 Task: Find flights for 4 adults from Miami to Cancun on September 22, 2023.
Action: Mouse moved to (516, 539)
Screenshot: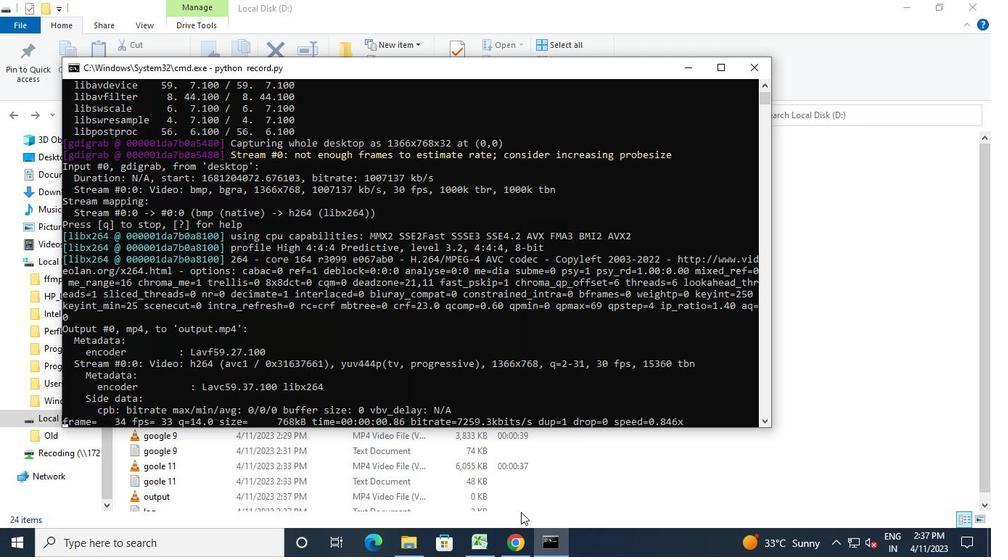 
Action: Mouse pressed left at (516, 539)
Screenshot: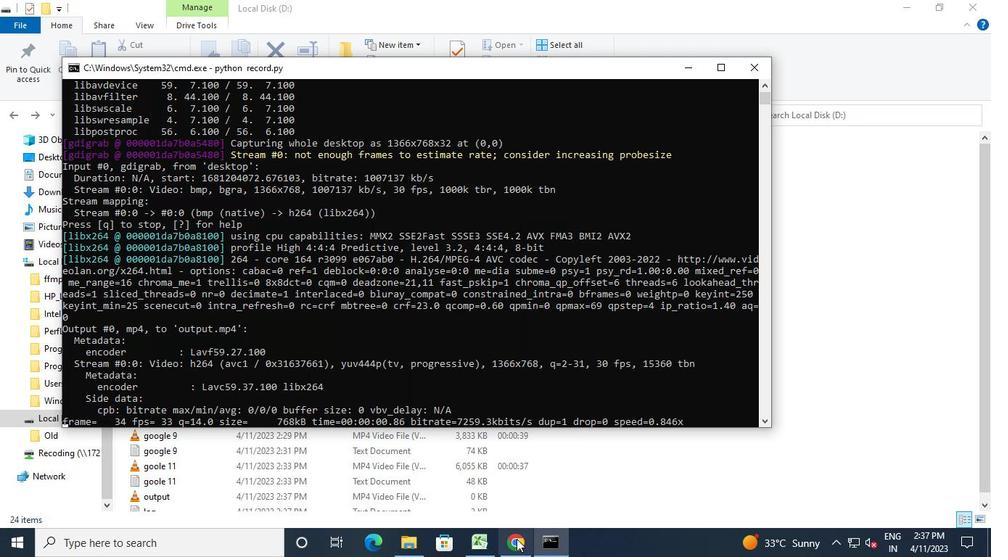 
Action: Mouse moved to (40, 317)
Screenshot: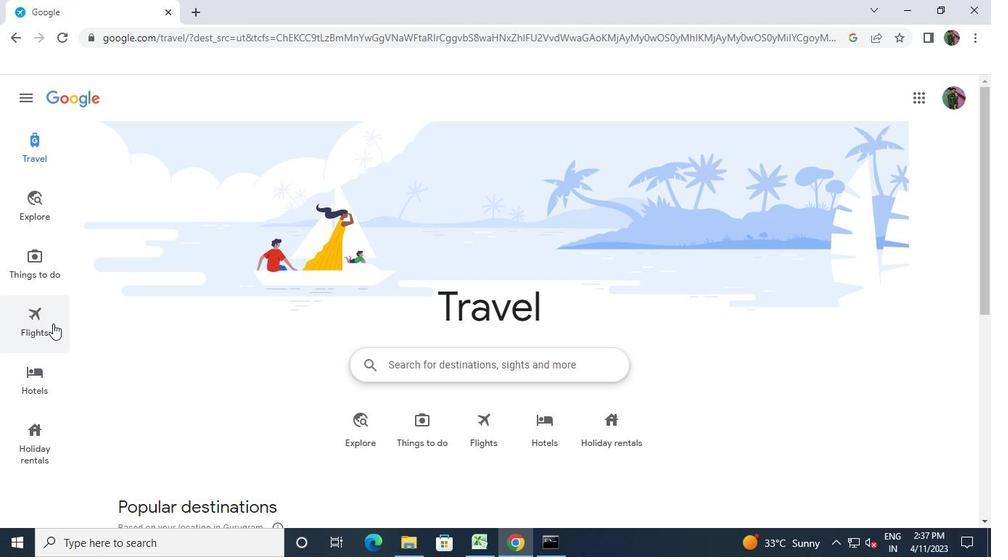 
Action: Mouse pressed left at (40, 317)
Screenshot: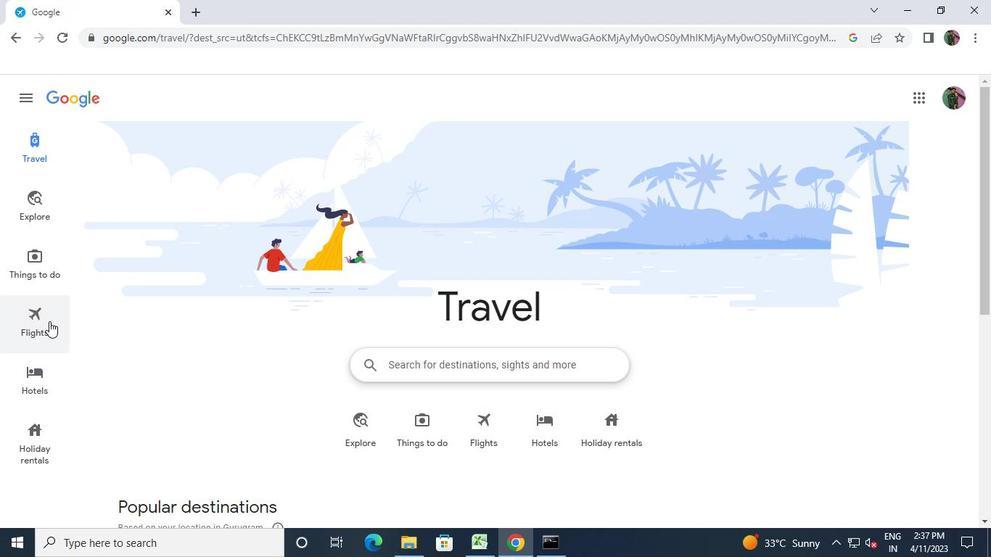 
Action: Mouse moved to (251, 155)
Screenshot: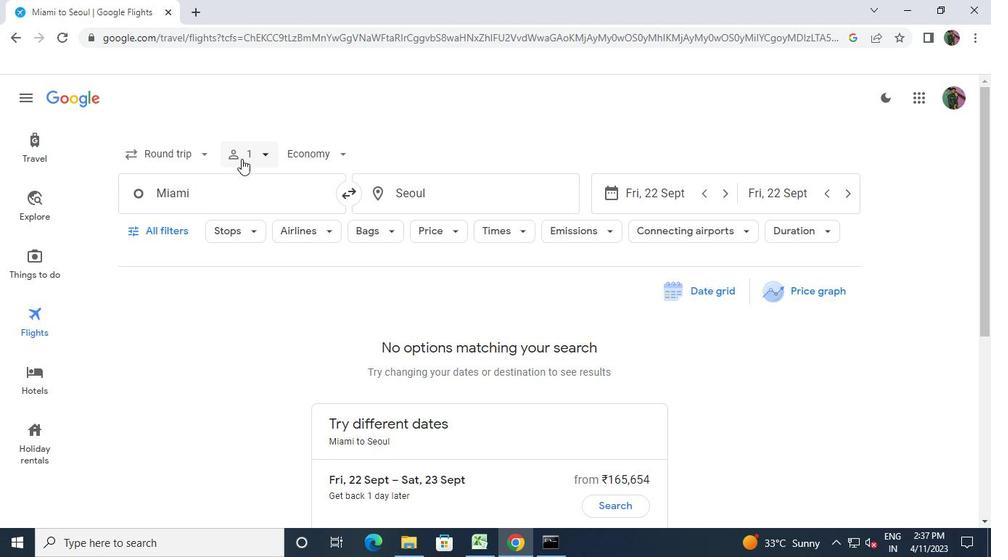 
Action: Mouse pressed left at (251, 155)
Screenshot: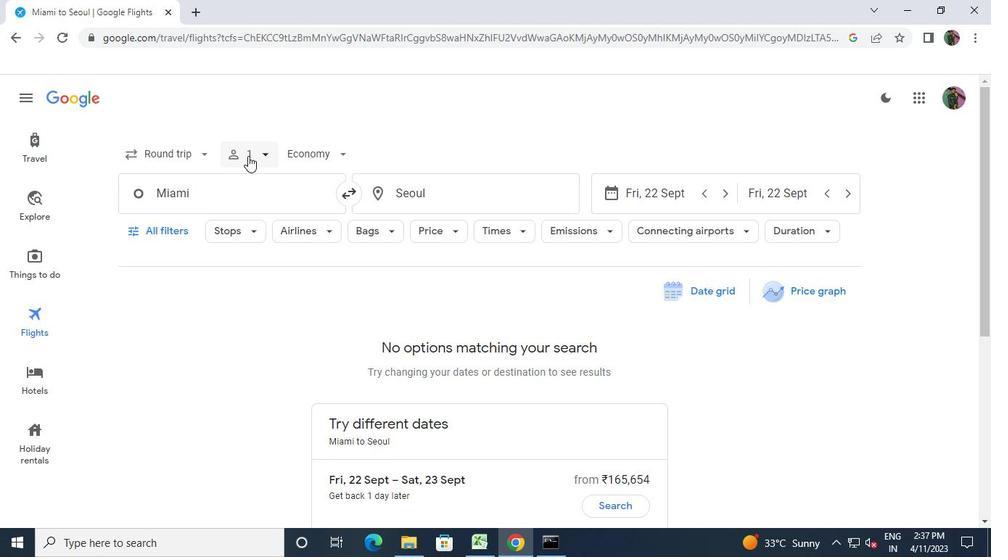 
Action: Mouse moved to (367, 195)
Screenshot: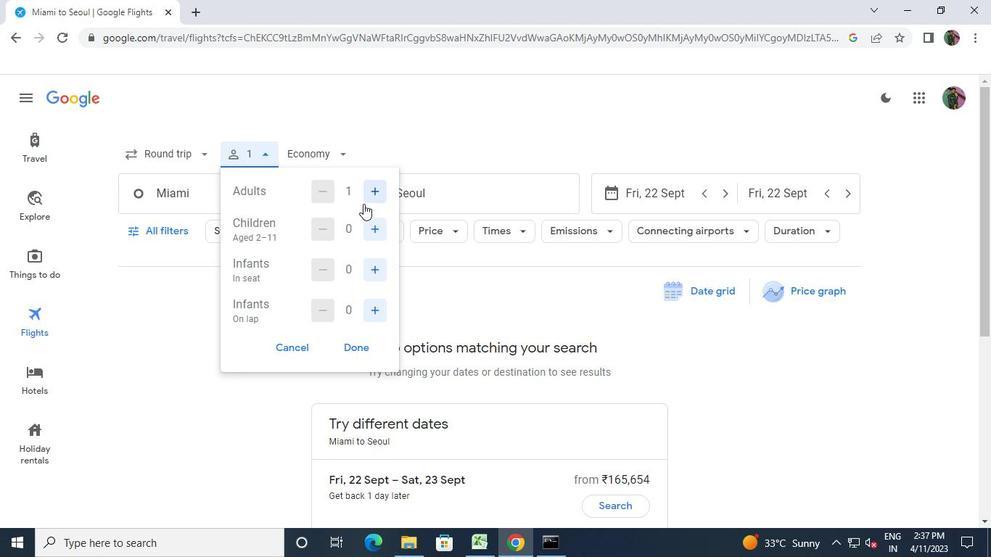 
Action: Mouse pressed left at (367, 195)
Screenshot: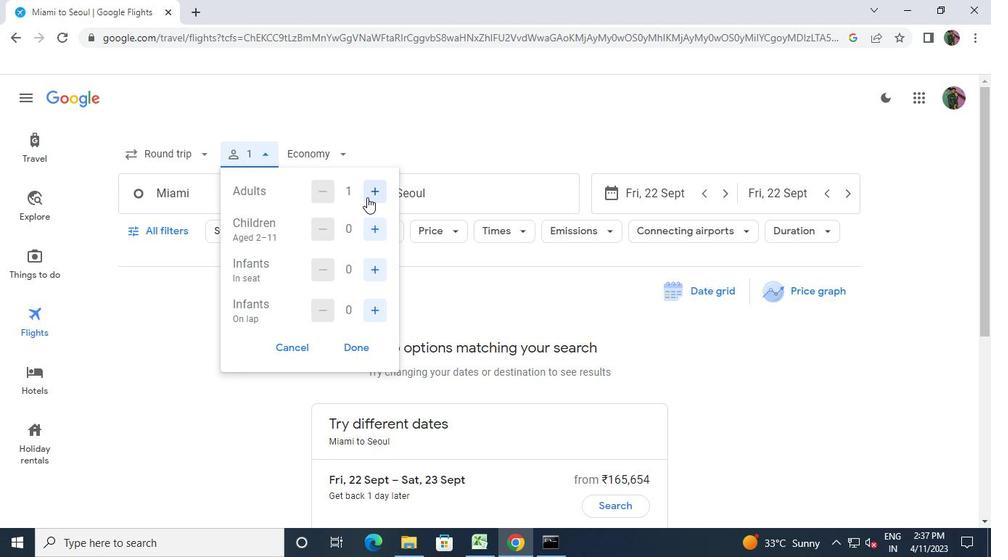 
Action: Mouse pressed left at (367, 195)
Screenshot: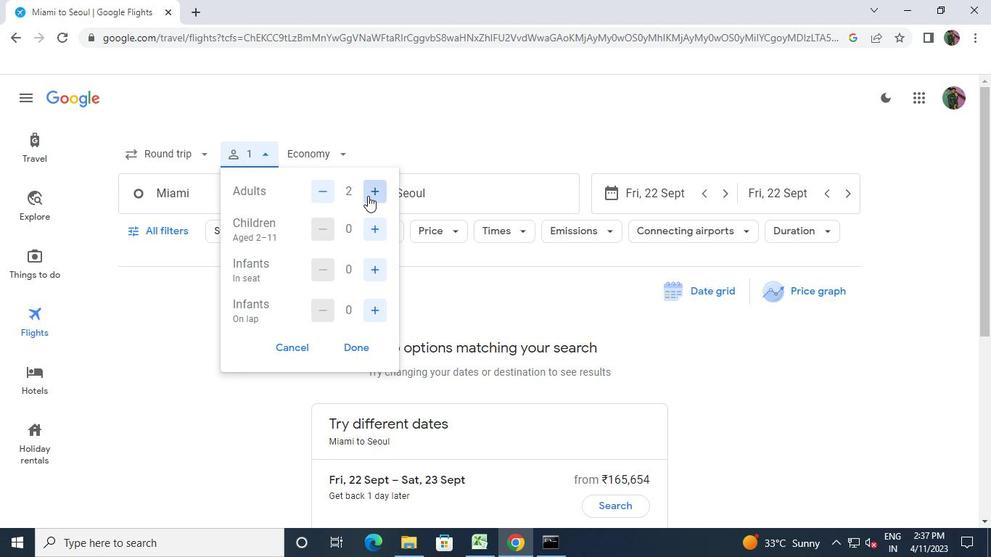 
Action: Mouse pressed left at (367, 195)
Screenshot: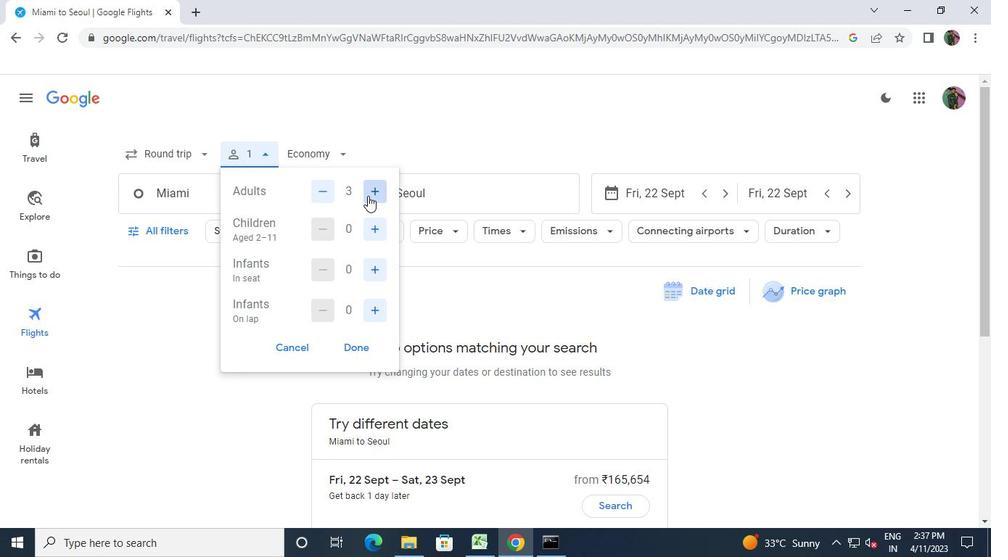 
Action: Mouse moved to (353, 343)
Screenshot: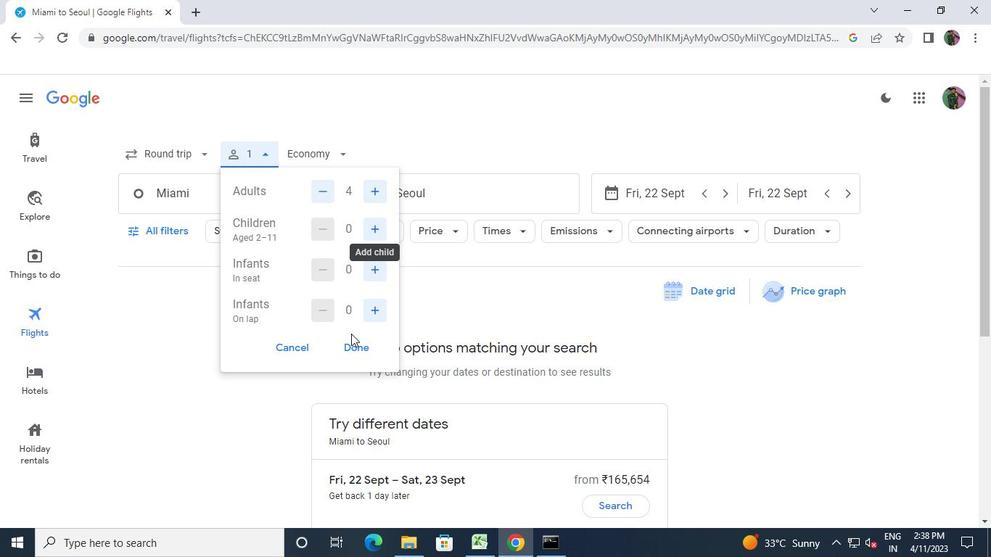 
Action: Mouse pressed left at (353, 343)
Screenshot: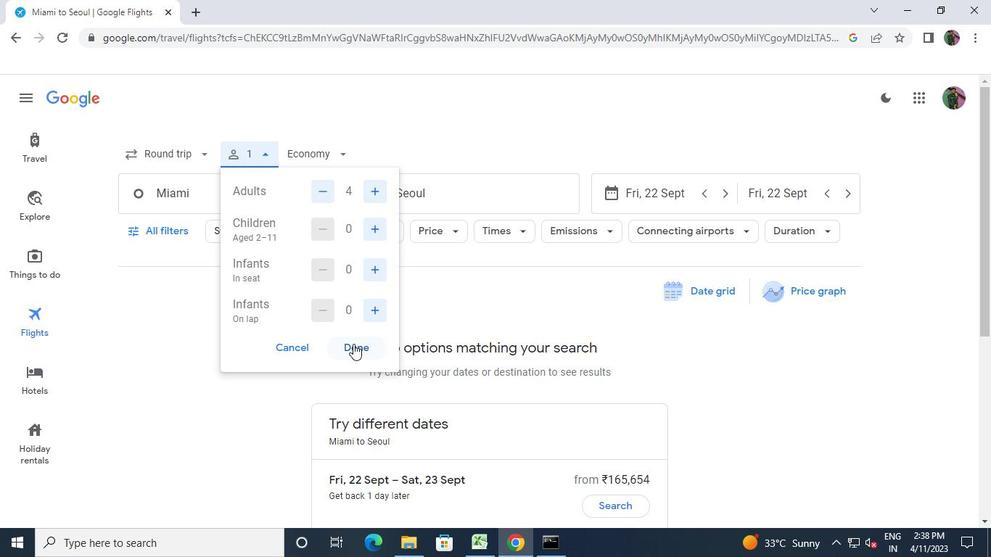 
Action: Mouse moved to (611, 195)
Screenshot: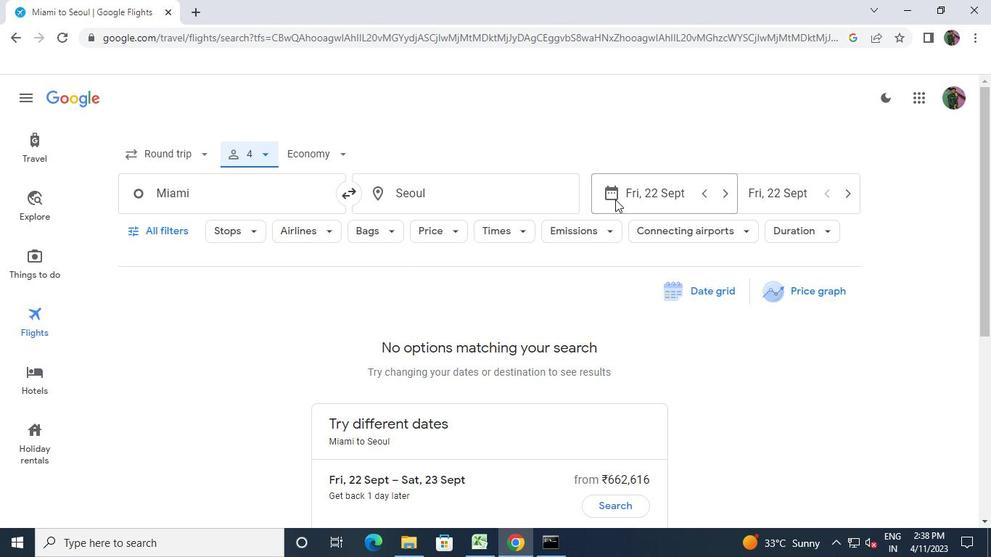 
Action: Mouse pressed left at (611, 195)
Screenshot: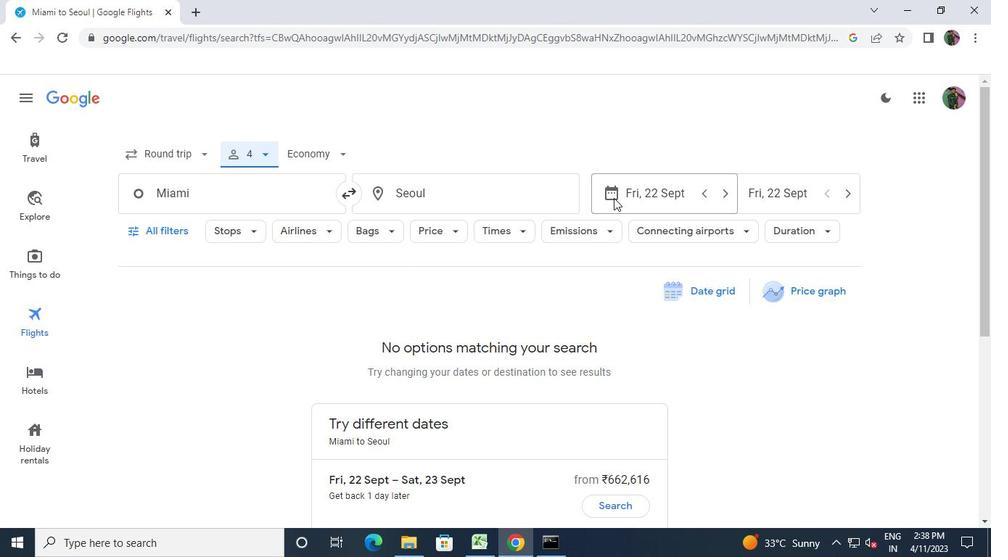 
Action: Mouse moved to (515, 366)
Screenshot: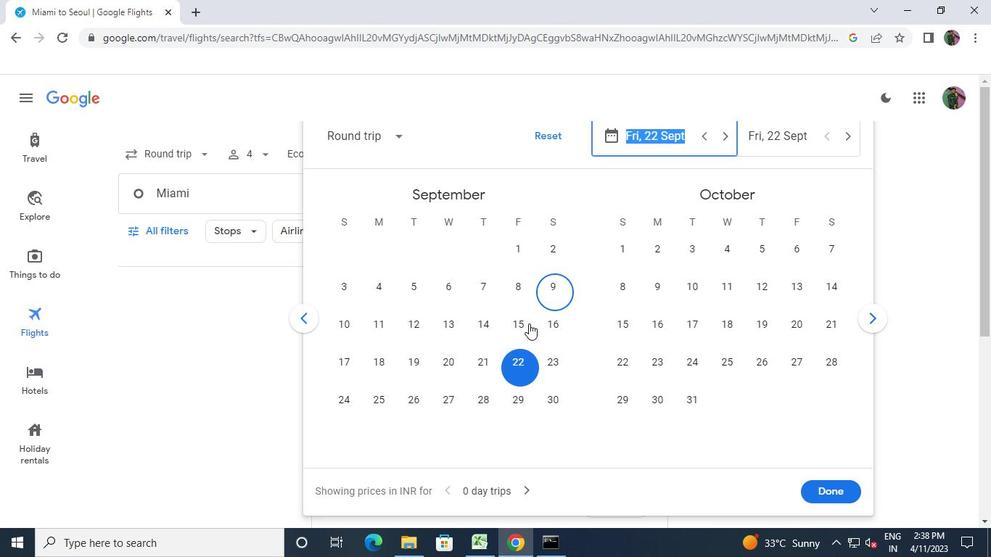 
Action: Mouse pressed left at (515, 366)
Screenshot: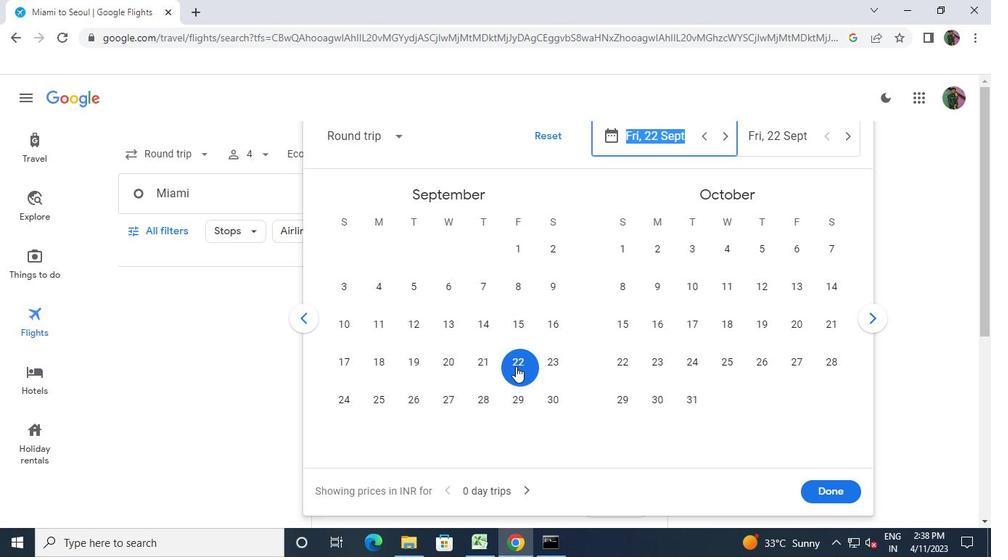 
Action: Mouse moved to (846, 496)
Screenshot: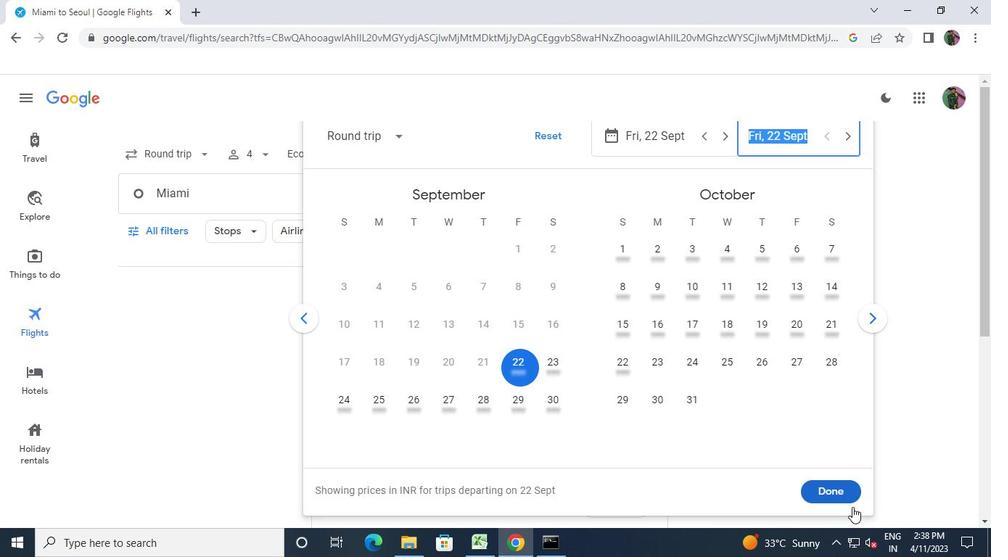 
Action: Mouse pressed left at (846, 496)
Screenshot: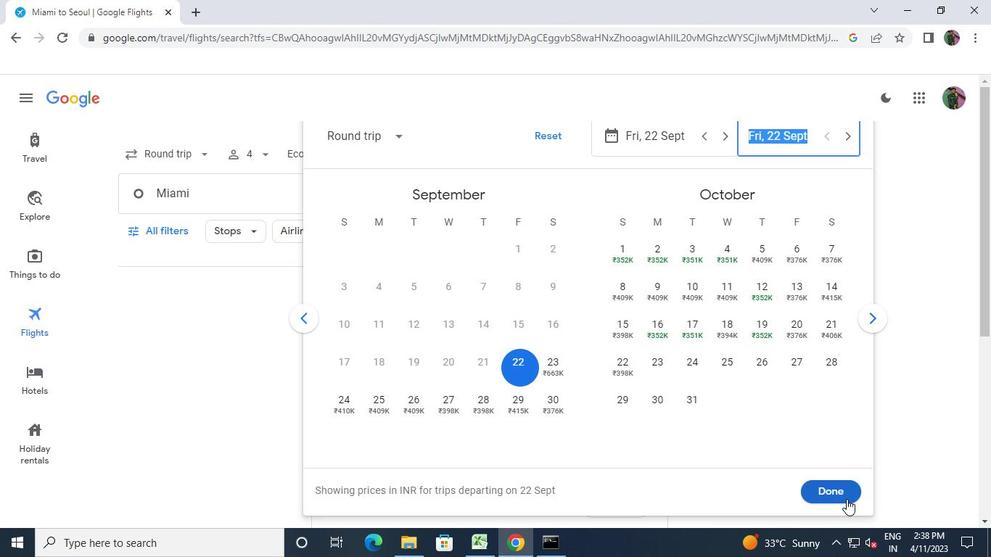 
Action: Mouse moved to (205, 199)
Screenshot: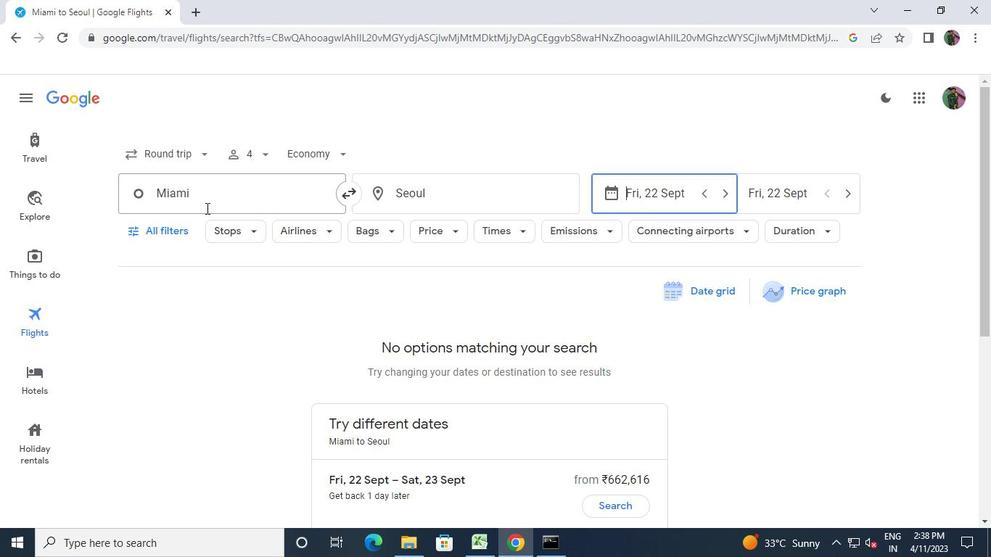 
Action: Mouse pressed left at (205, 199)
Screenshot: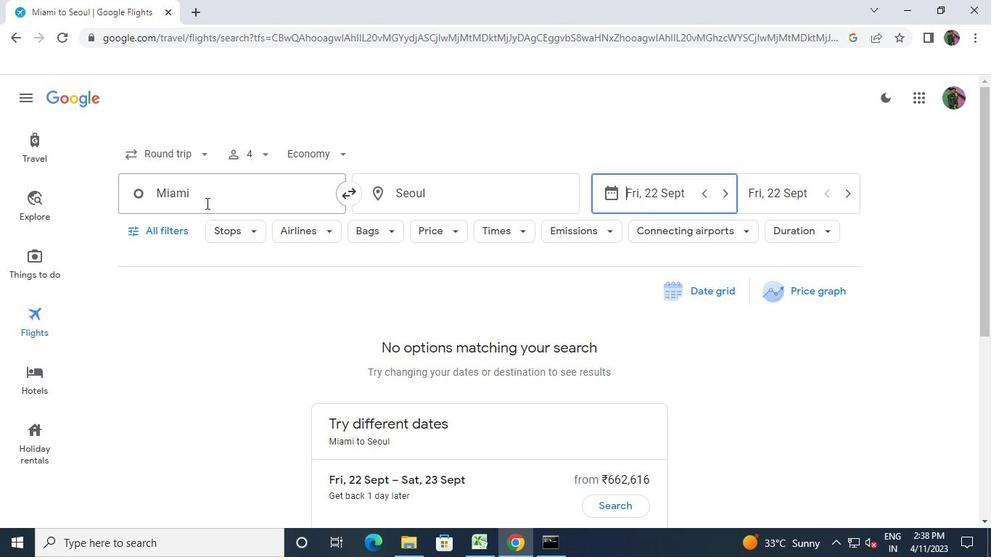 
Action: Keyboard m
Screenshot: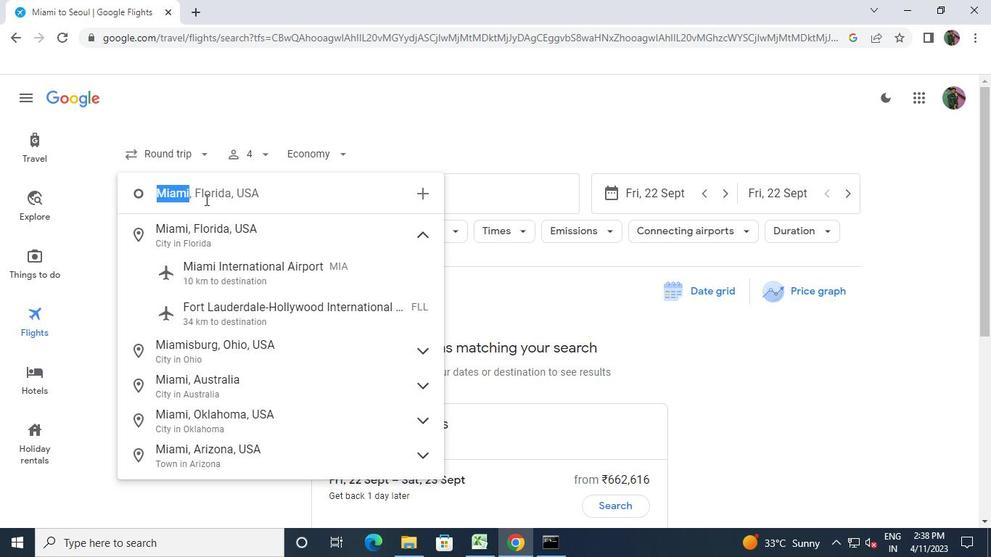 
Action: Keyboard a
Screenshot: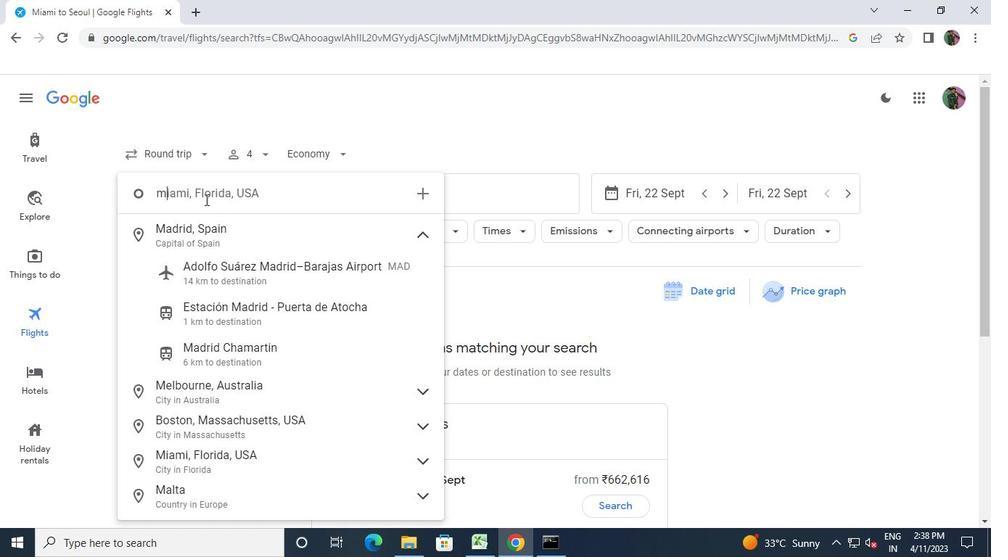 
Action: Keyboard i
Screenshot: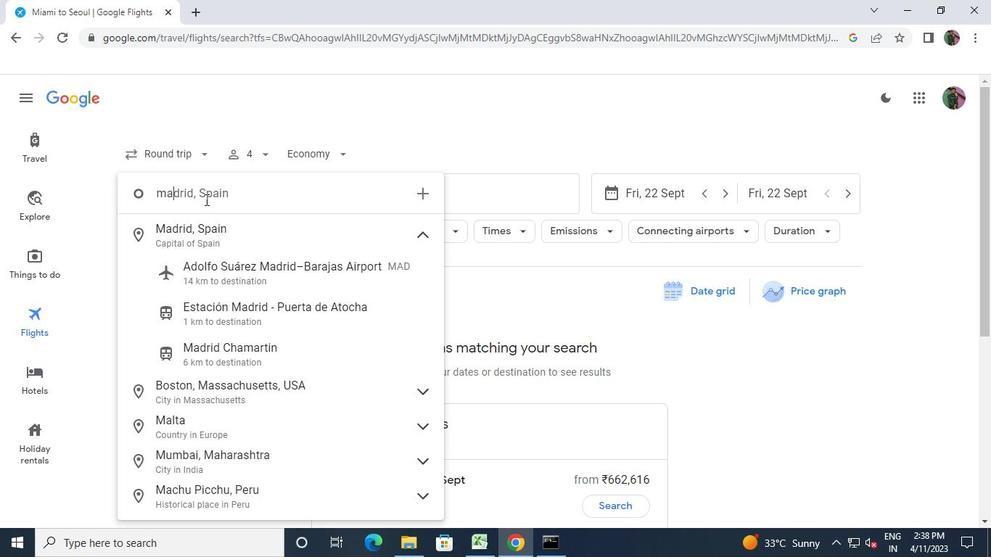 
Action: Keyboard m
Screenshot: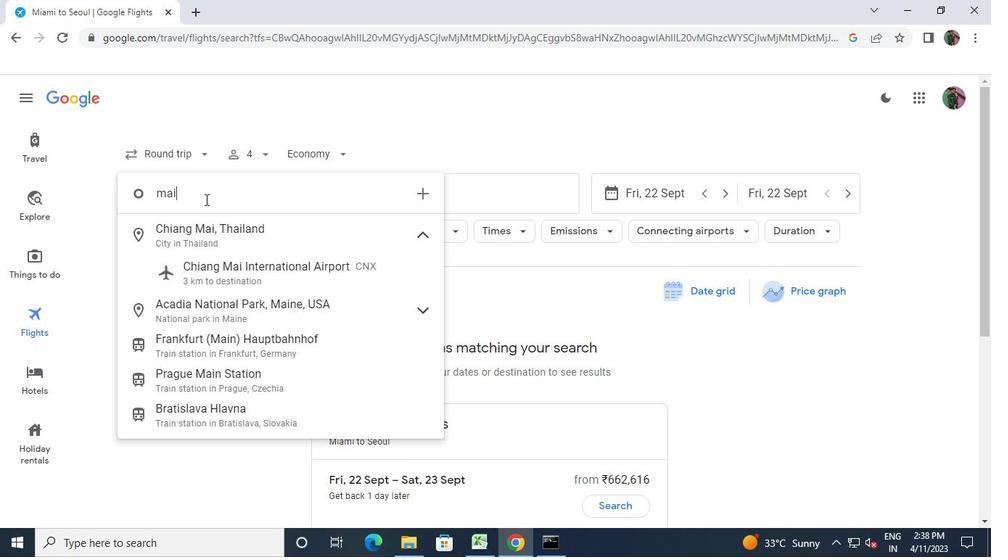 
Action: Keyboard i
Screenshot: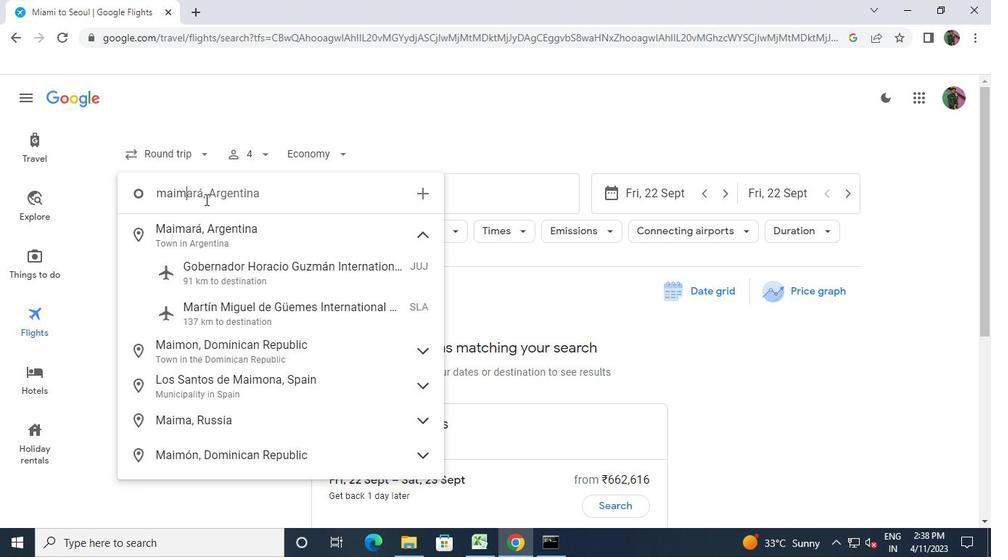 
Action: Mouse moved to (185, 224)
Screenshot: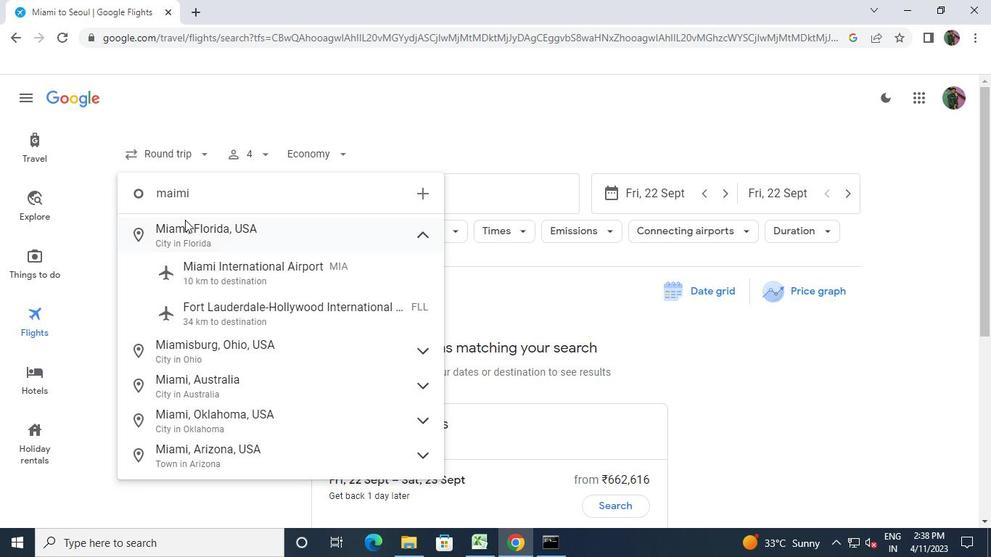 
Action: Mouse pressed left at (185, 224)
Screenshot: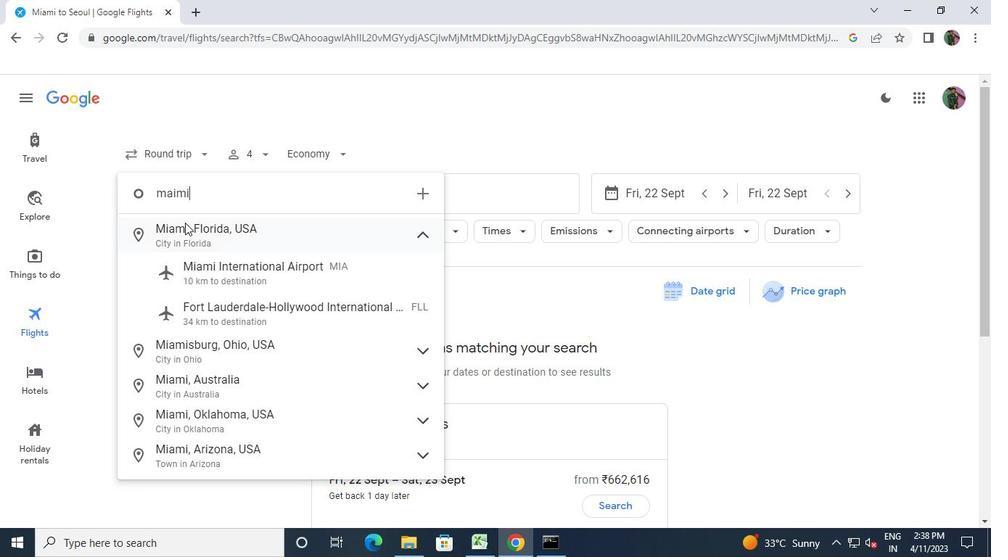 
Action: Mouse moved to (428, 201)
Screenshot: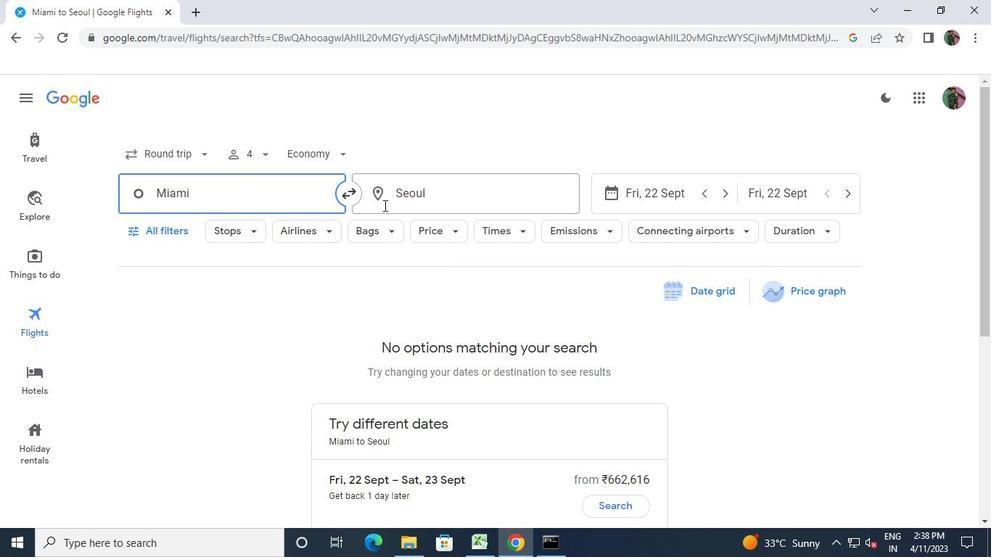 
Action: Mouse pressed left at (428, 201)
Screenshot: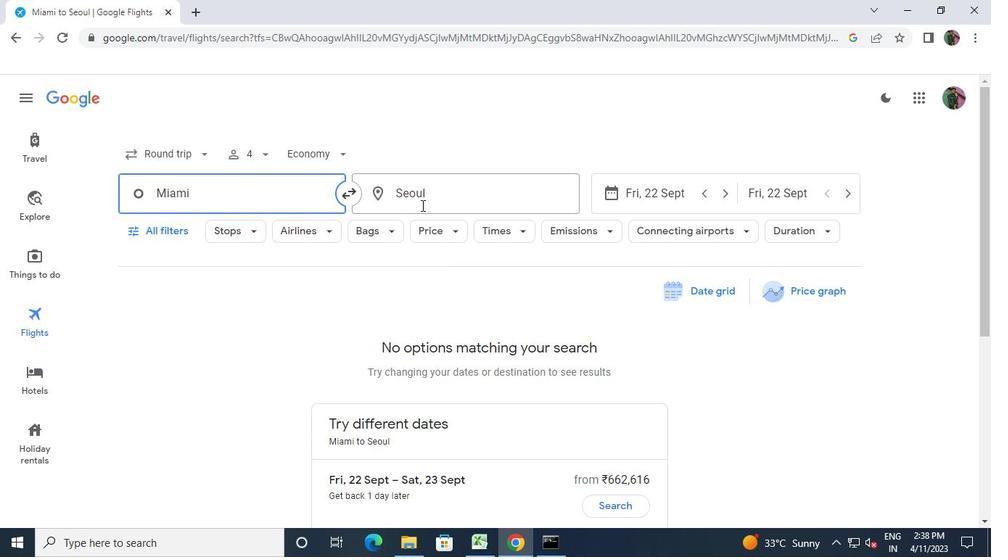 
Action: Keyboard c
Screenshot: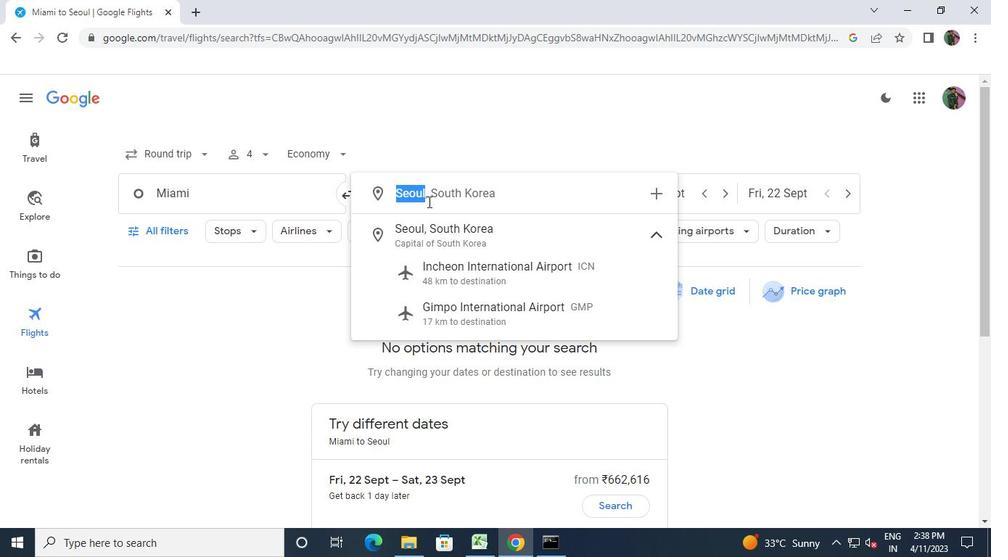 
Action: Keyboard a
Screenshot: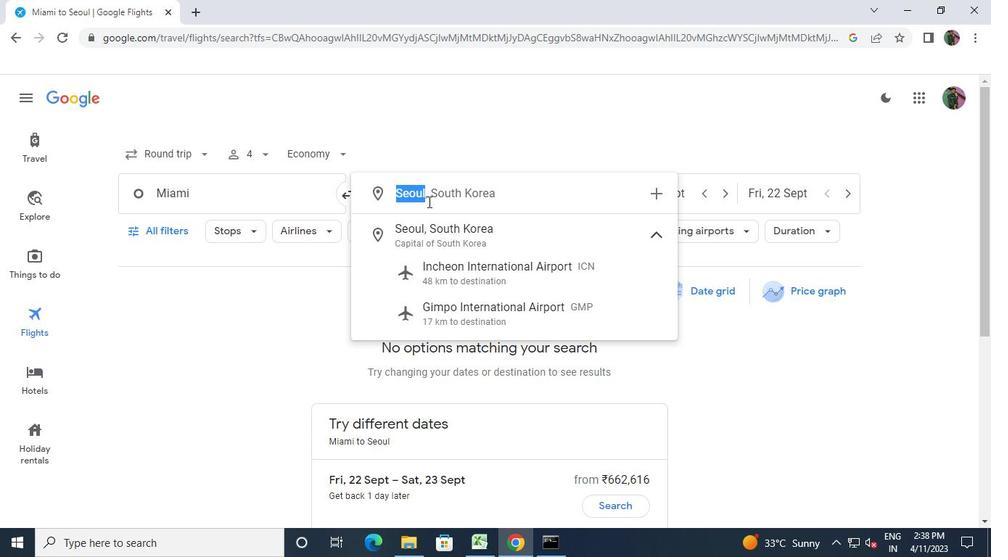 
Action: Keyboard n
Screenshot: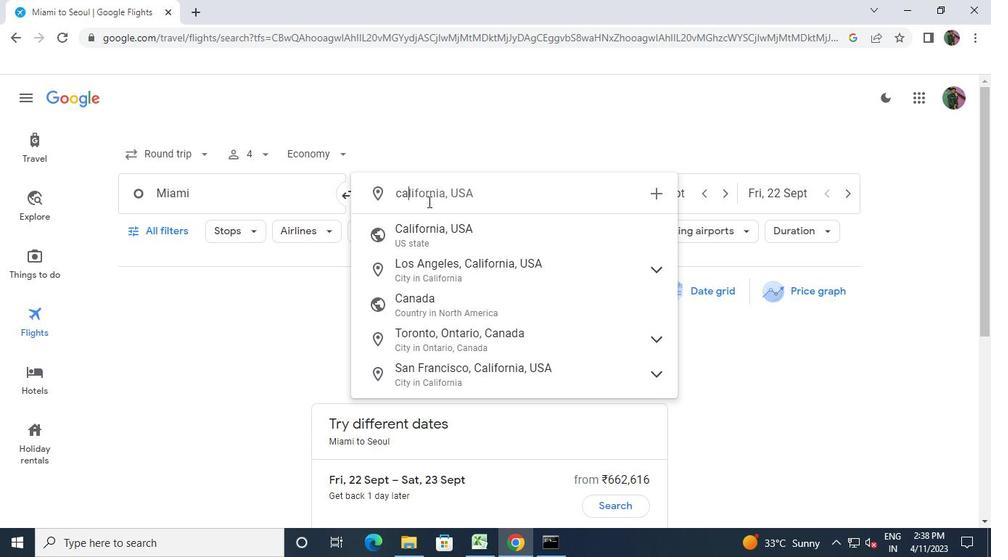 
Action: Keyboard c
Screenshot: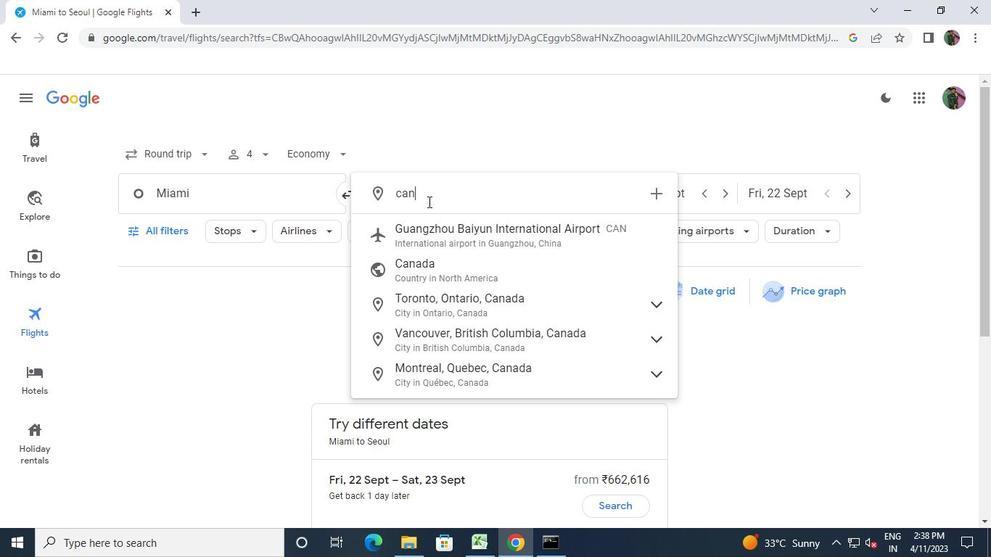
Action: Mouse moved to (449, 233)
Screenshot: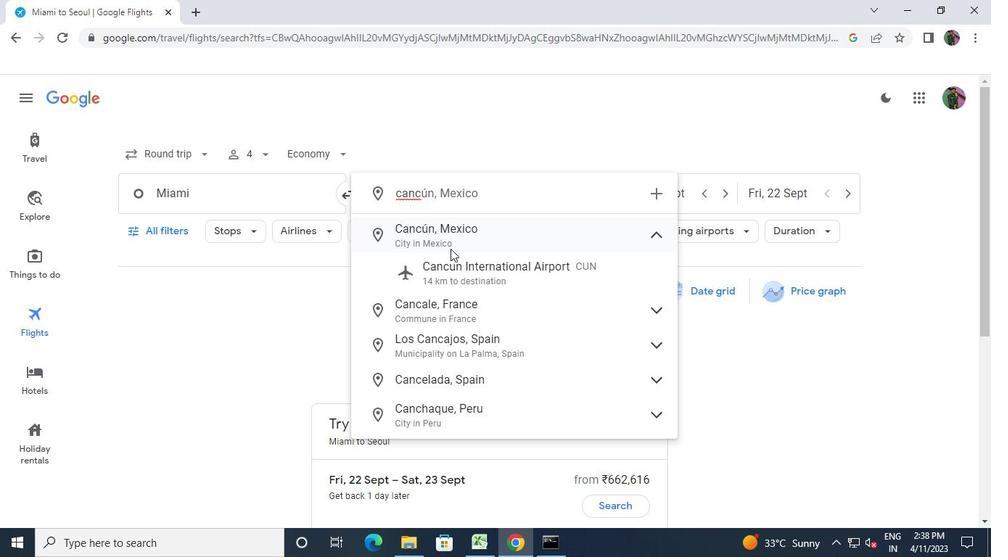 
Action: Mouse pressed left at (449, 233)
Screenshot: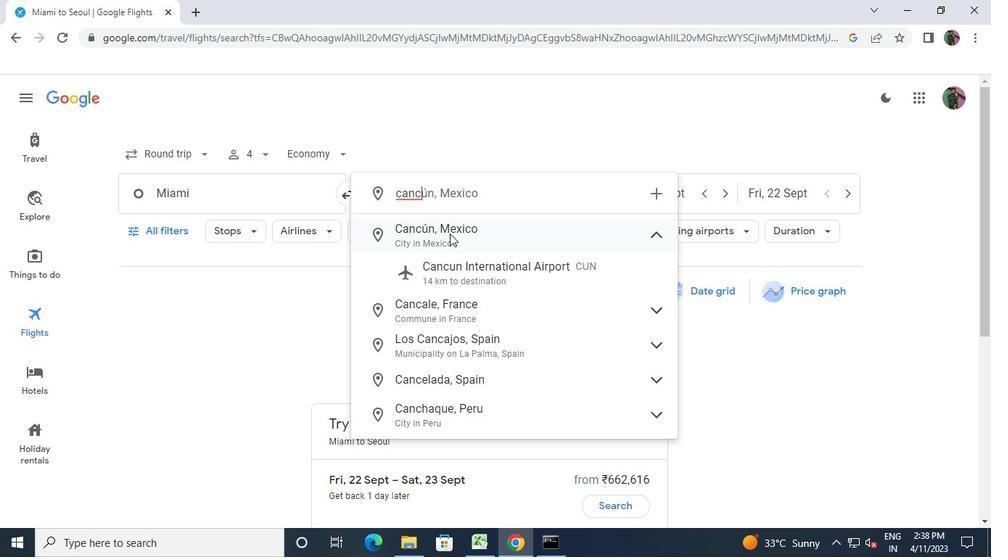 
Action: Mouse moved to (615, 440)
Screenshot: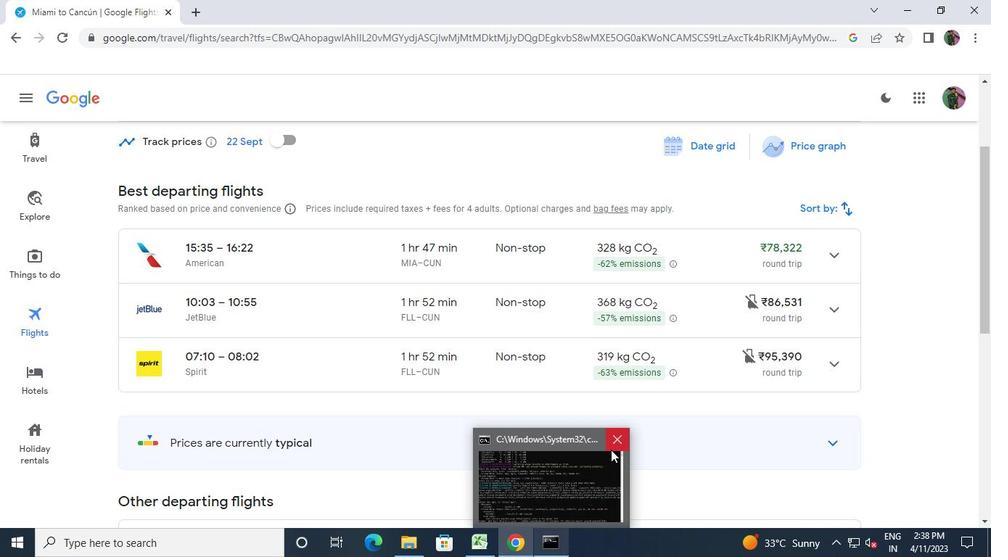 
Action: Mouse pressed left at (615, 440)
Screenshot: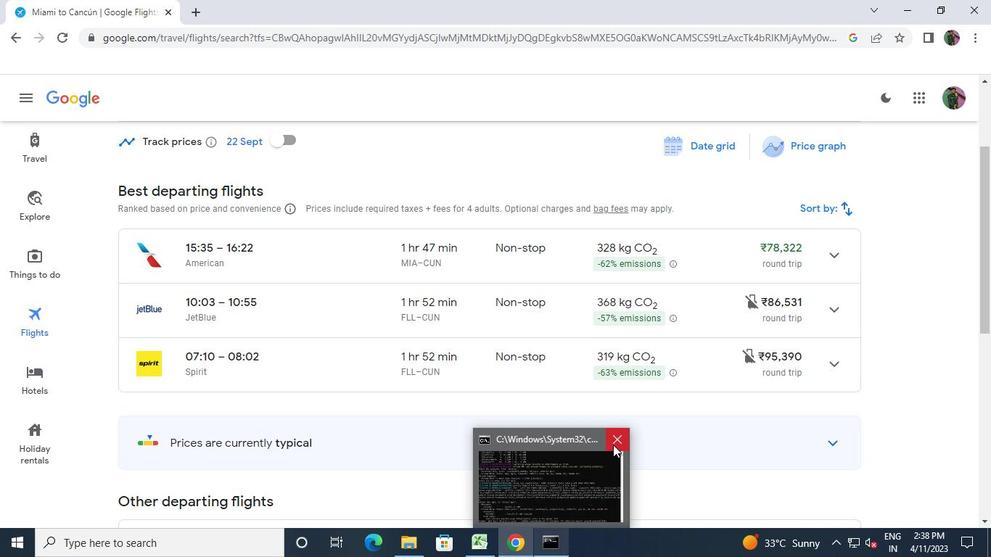 
